 Task: Add a new profile "Johnson".
Action: Mouse moved to (1107, 32)
Screenshot: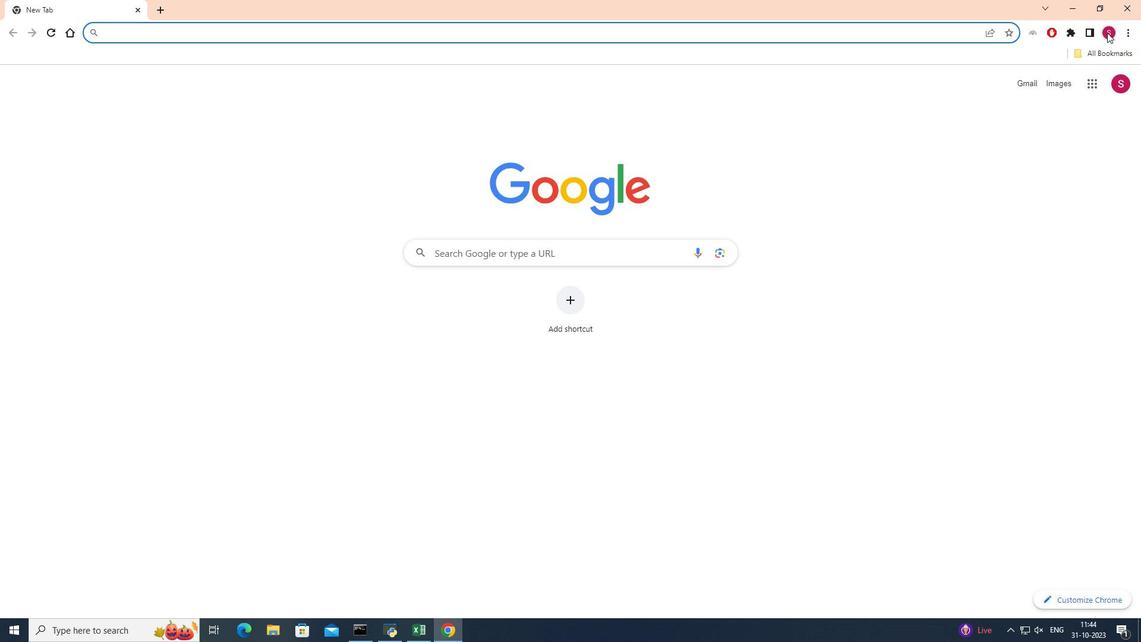 
Action: Mouse pressed left at (1107, 32)
Screenshot: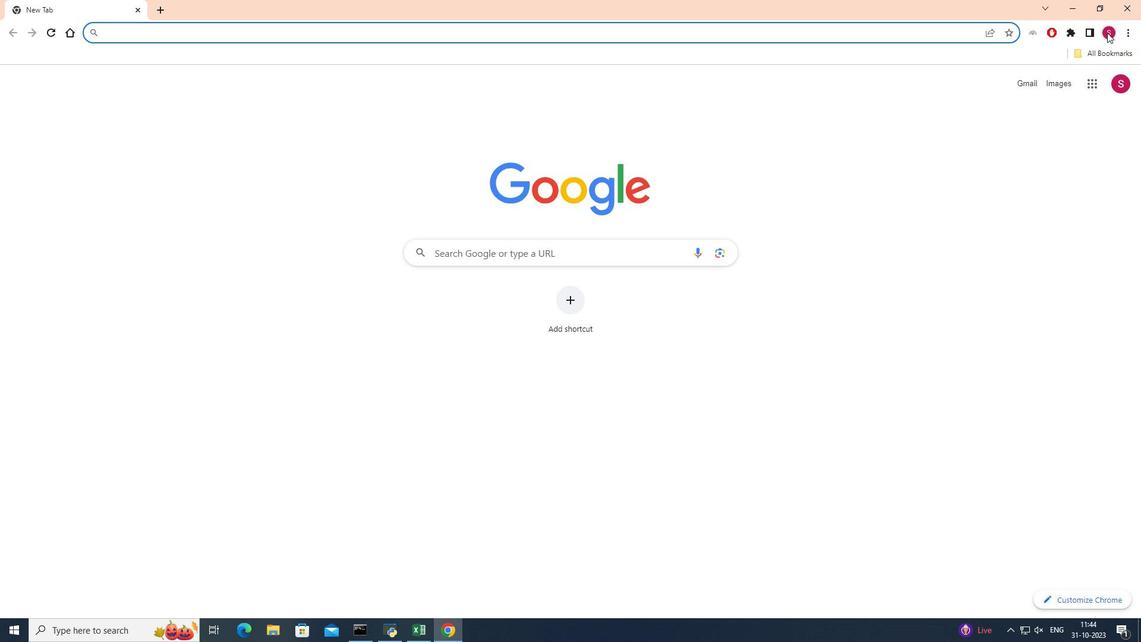 
Action: Mouse moved to (1098, 234)
Screenshot: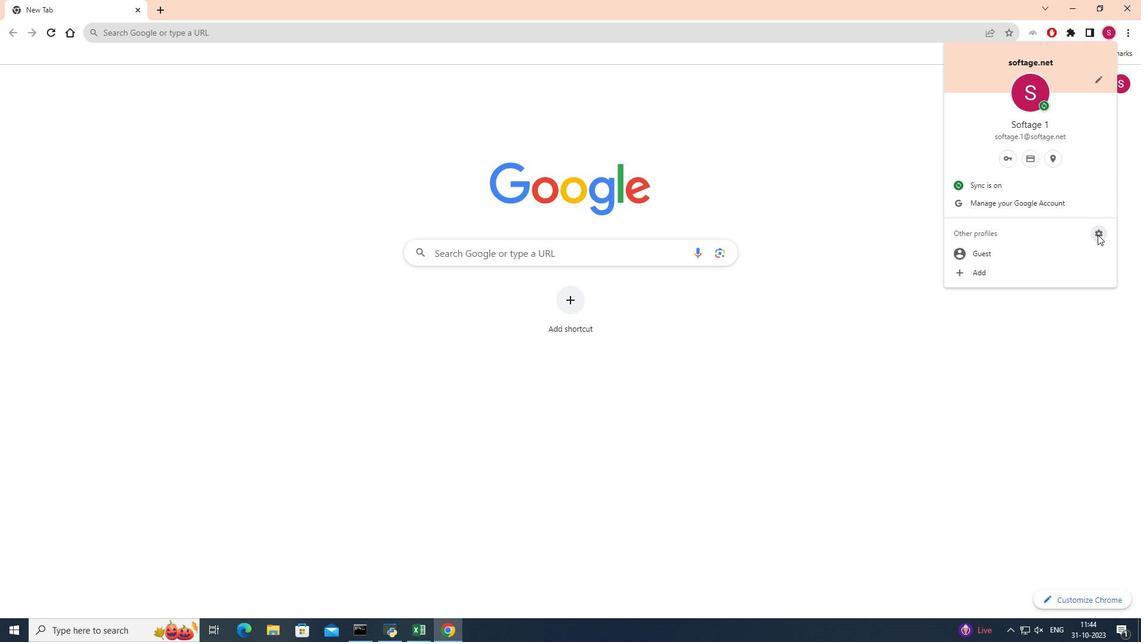 
Action: Mouse pressed left at (1098, 234)
Screenshot: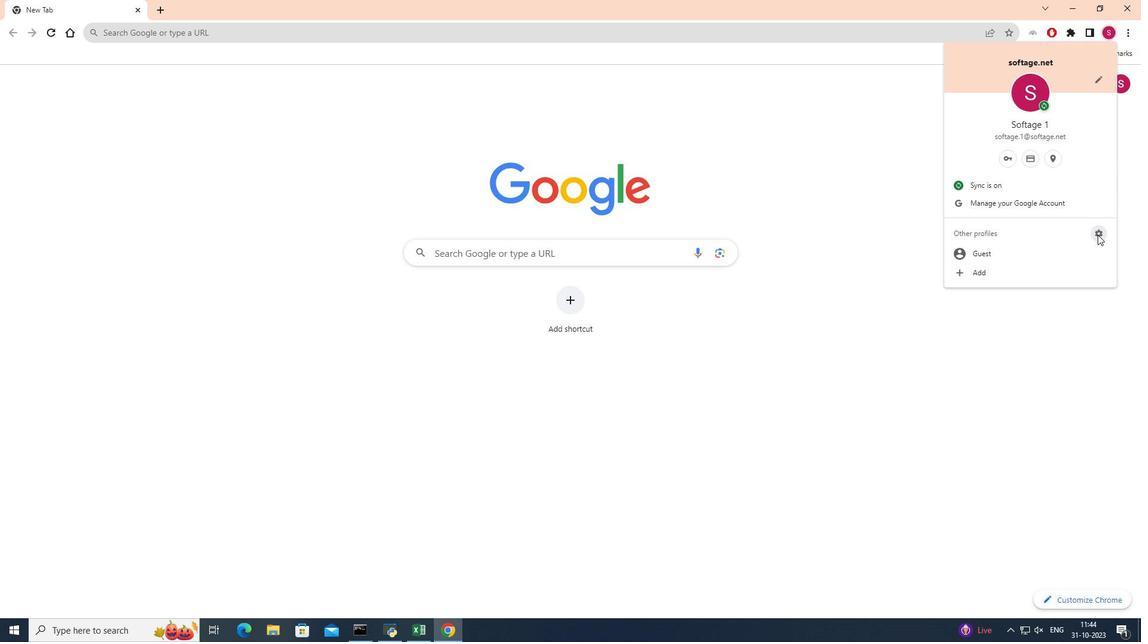
Action: Mouse moved to (626, 365)
Screenshot: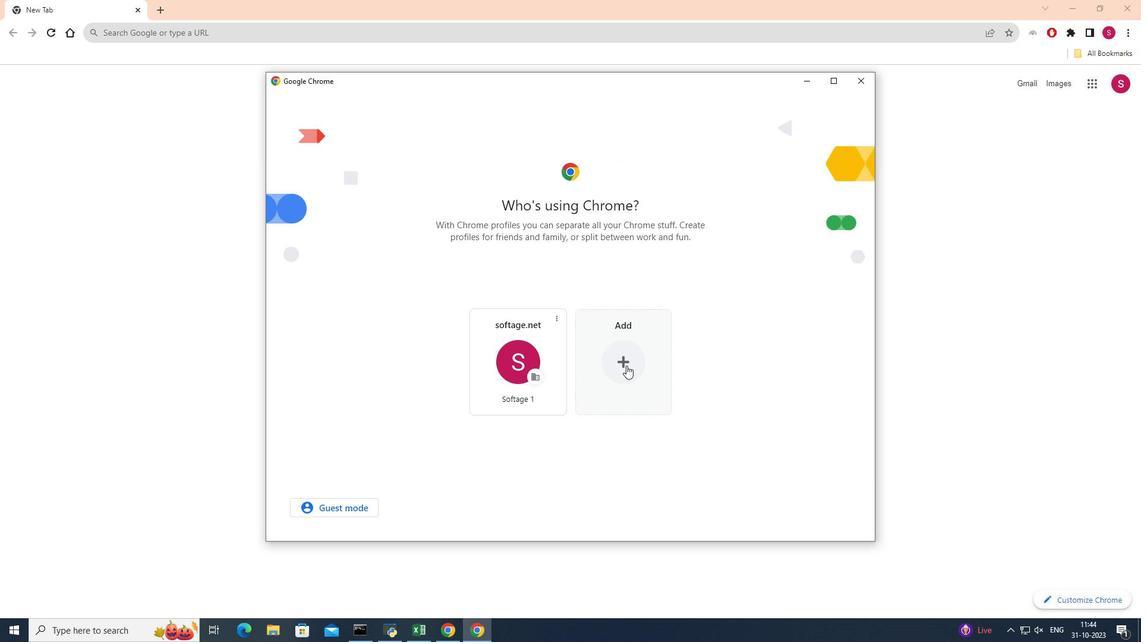 
Action: Mouse pressed left at (626, 365)
Screenshot: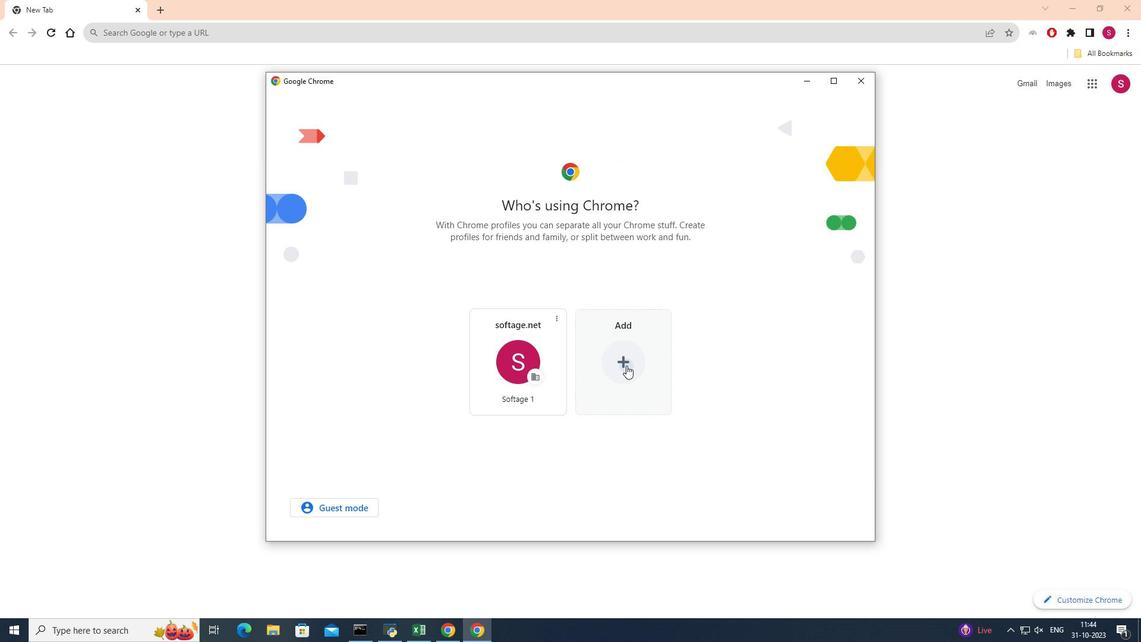 
Action: Mouse moved to (611, 419)
Screenshot: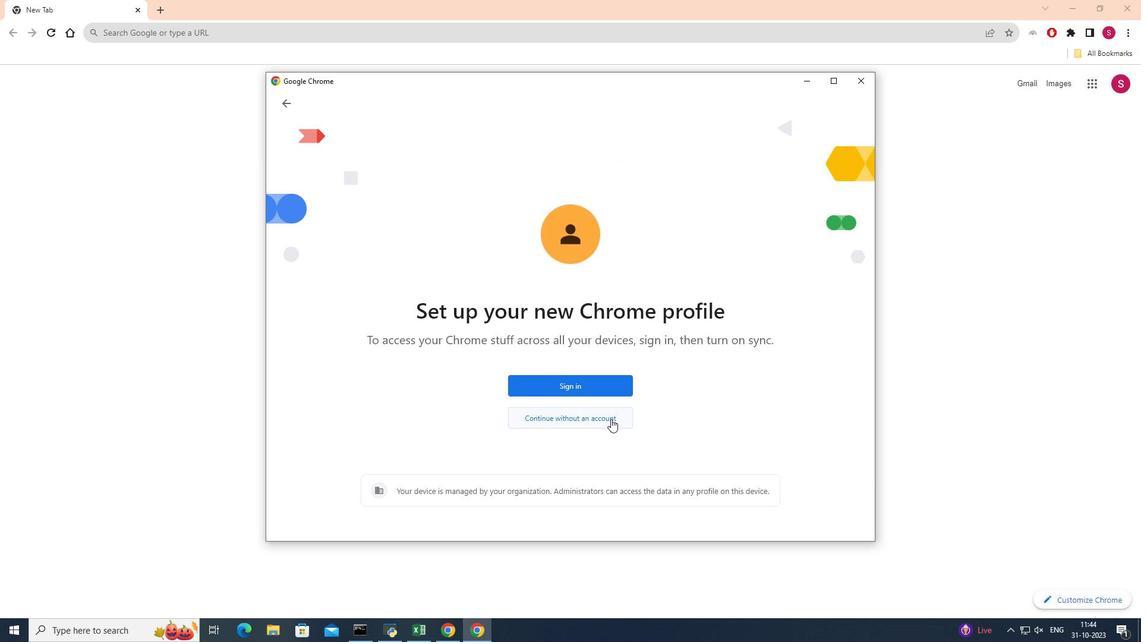 
Action: Mouse pressed left at (611, 419)
Screenshot: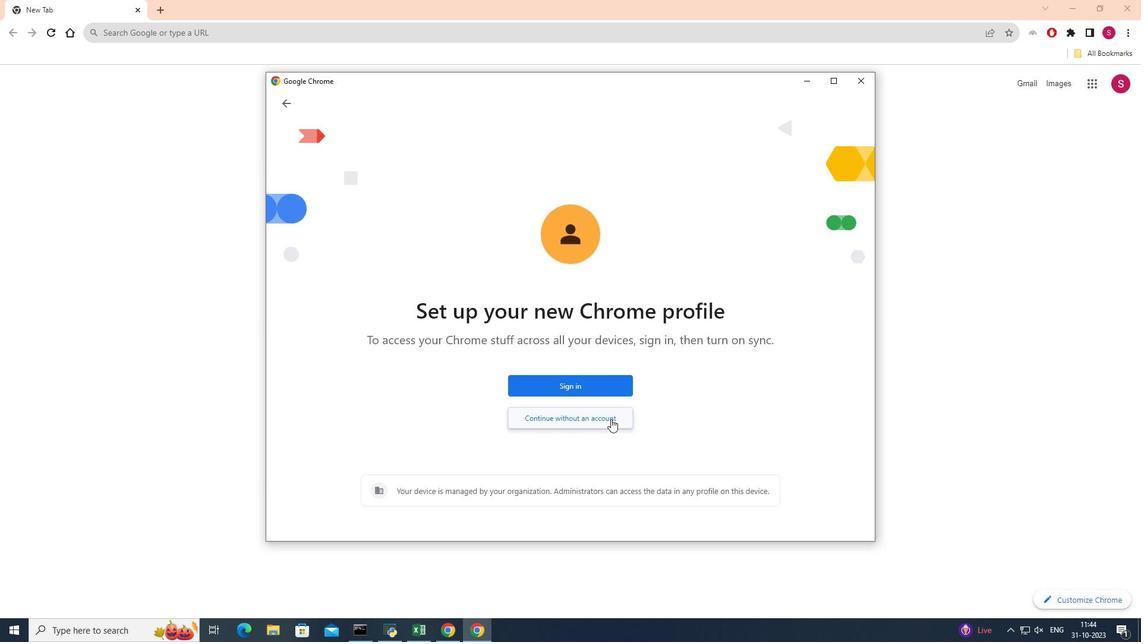
Action: Mouse pressed left at (611, 419)
Screenshot: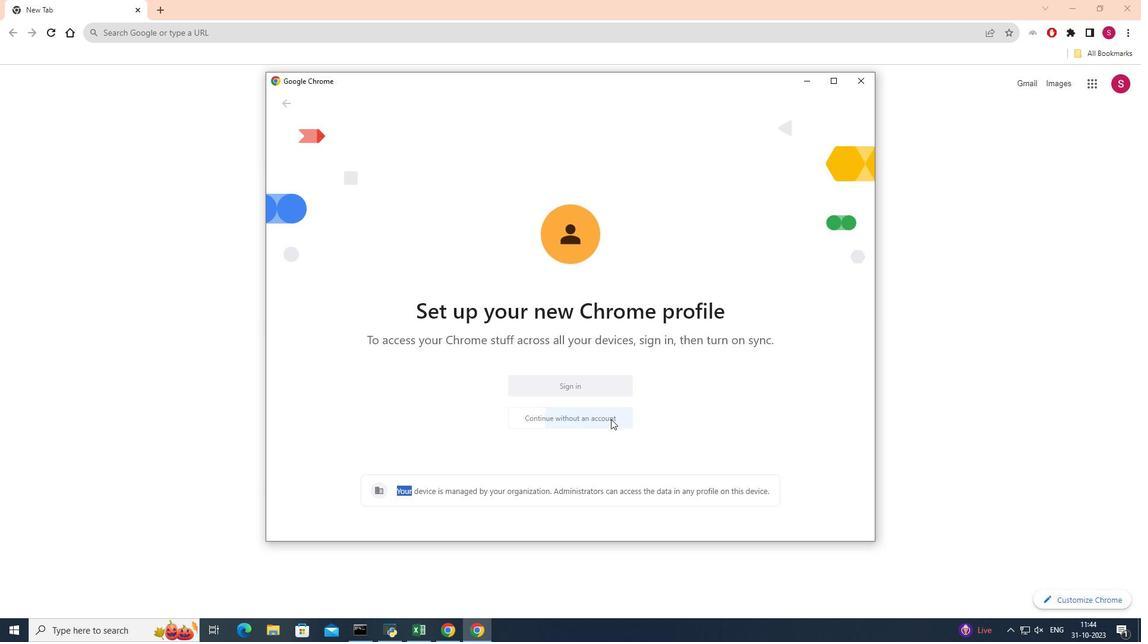 
Action: Mouse moved to (582, 193)
Screenshot: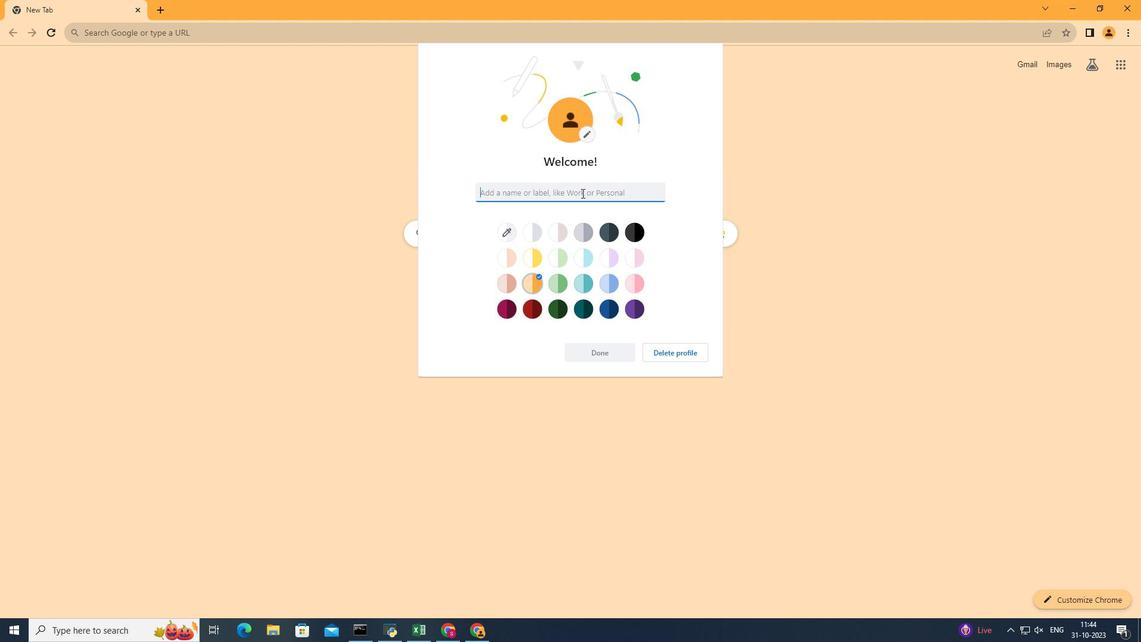 
Action: Mouse pressed left at (582, 193)
Screenshot: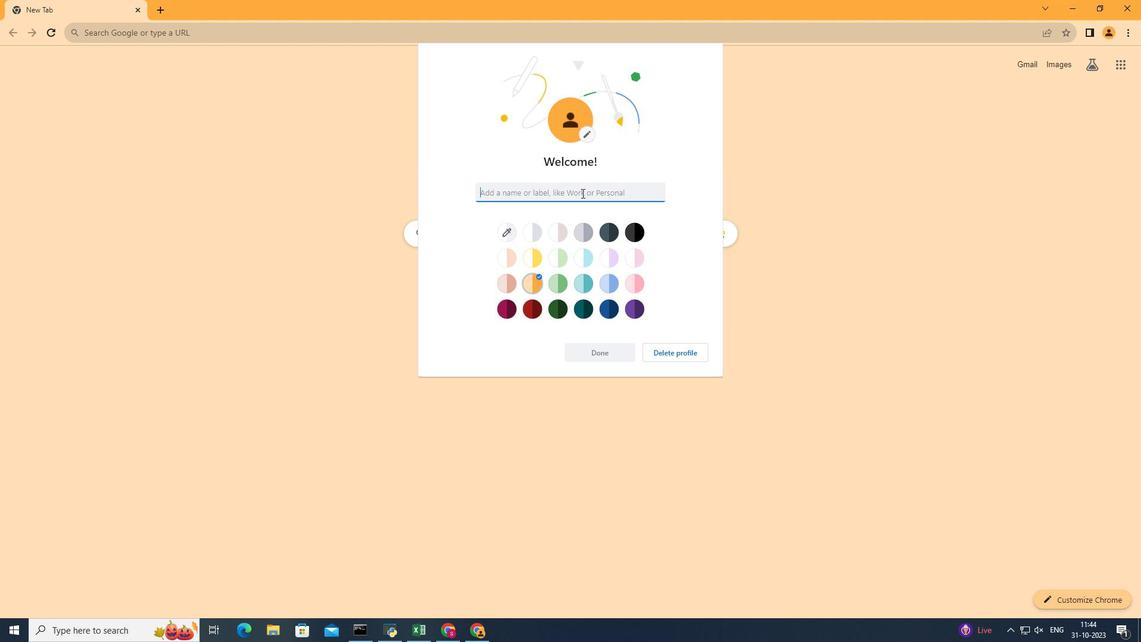 
Action: Key pressed <Key.shift>Johnson
Screenshot: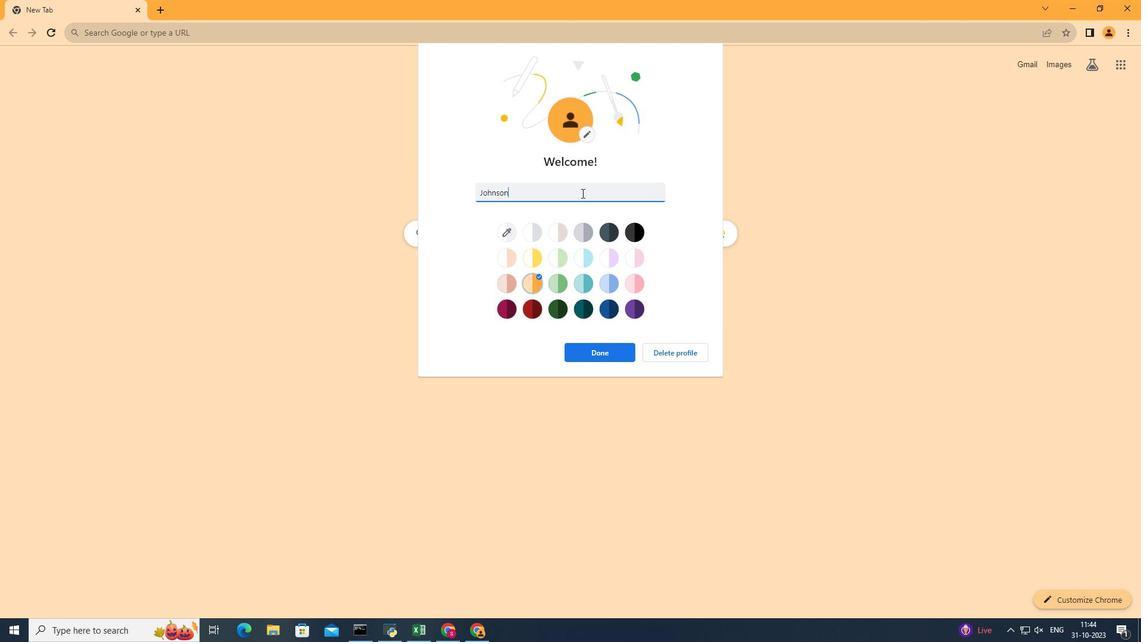 
Action: Mouse moved to (612, 353)
Screenshot: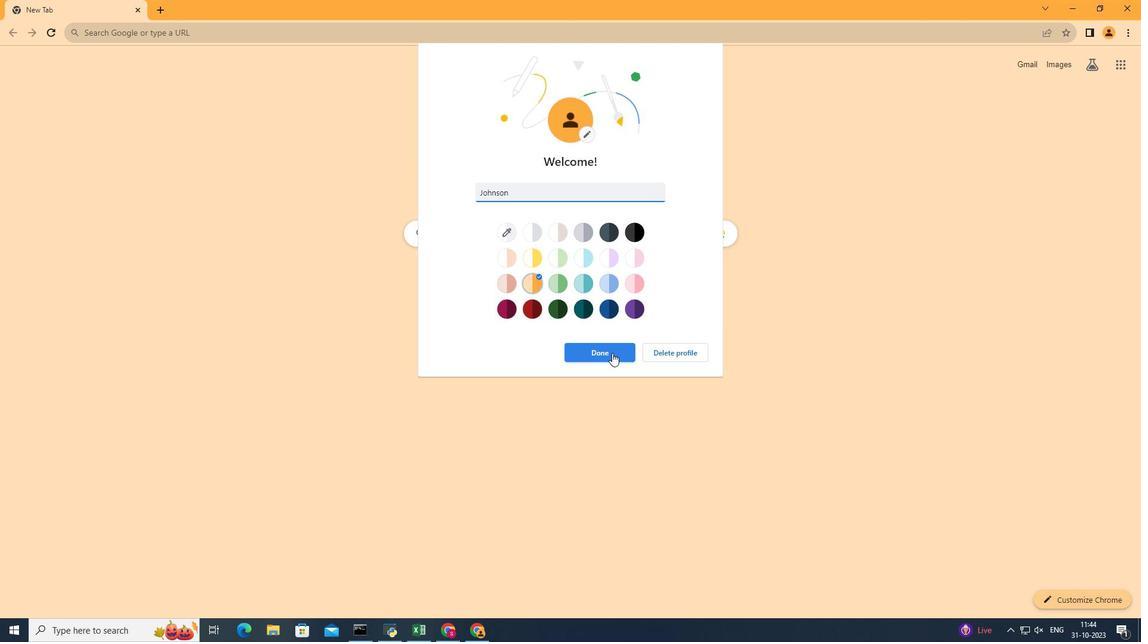 
Action: Mouse pressed left at (612, 353)
Screenshot: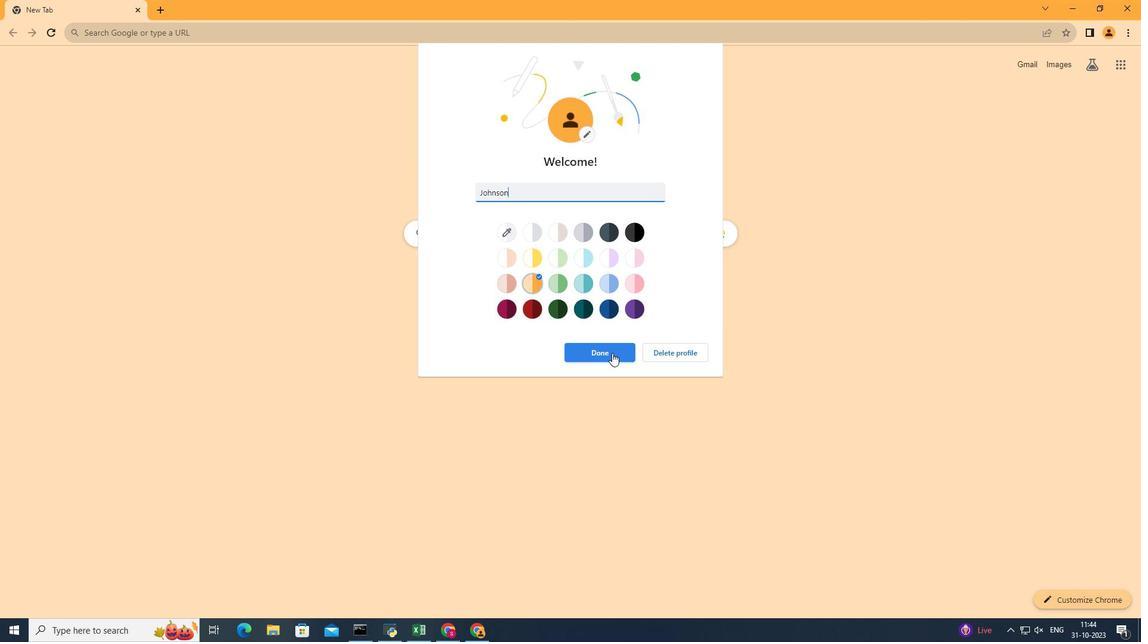 
Action: Mouse moved to (876, 296)
Screenshot: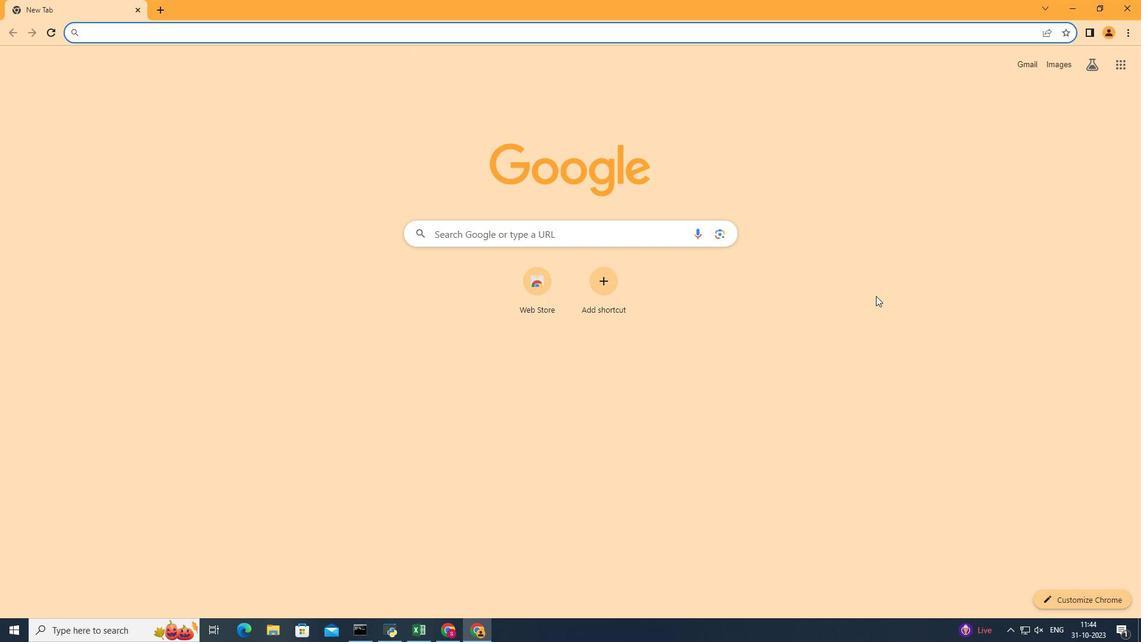 
